 Task: Draft and send a status report email for the 'Reading Challenge - Igniting Imagination' task.
Action: Mouse moved to (15, 119)
Screenshot: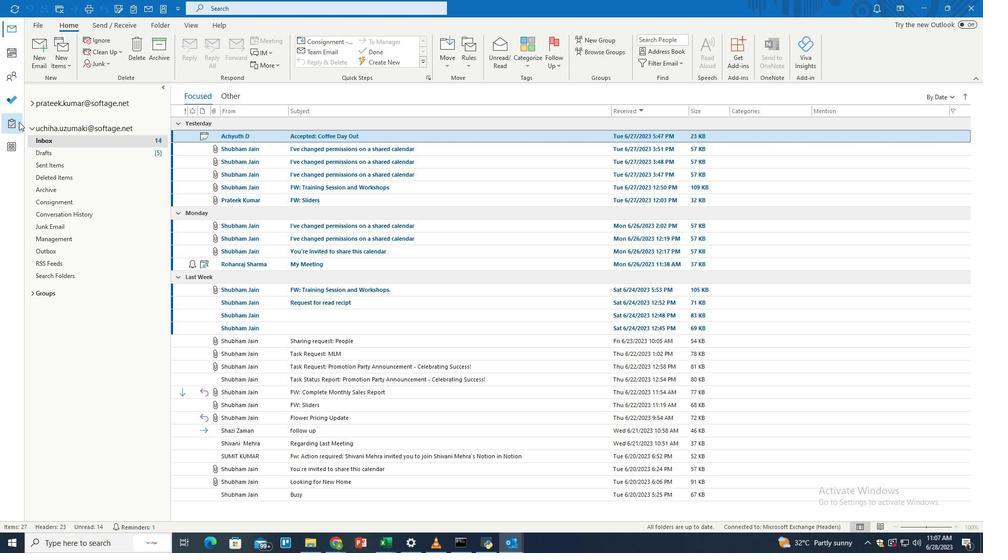 
Action: Mouse pressed left at (15, 119)
Screenshot: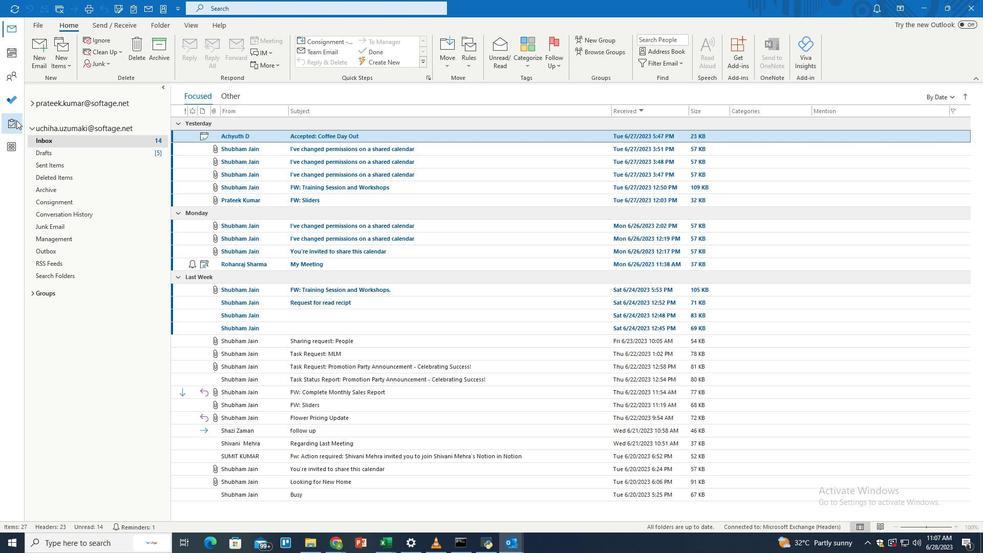 
Action: Mouse moved to (70, 121)
Screenshot: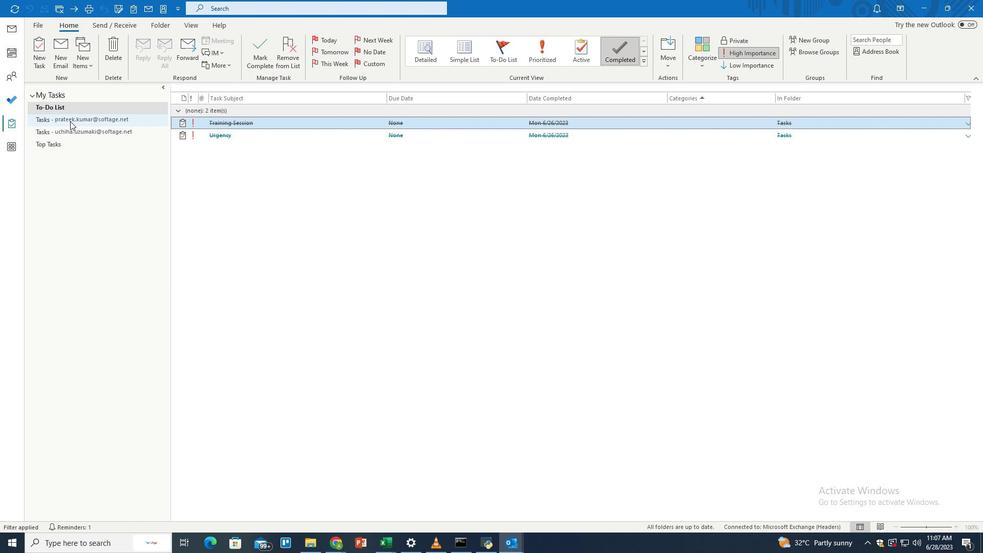 
Action: Mouse pressed left at (70, 121)
Screenshot: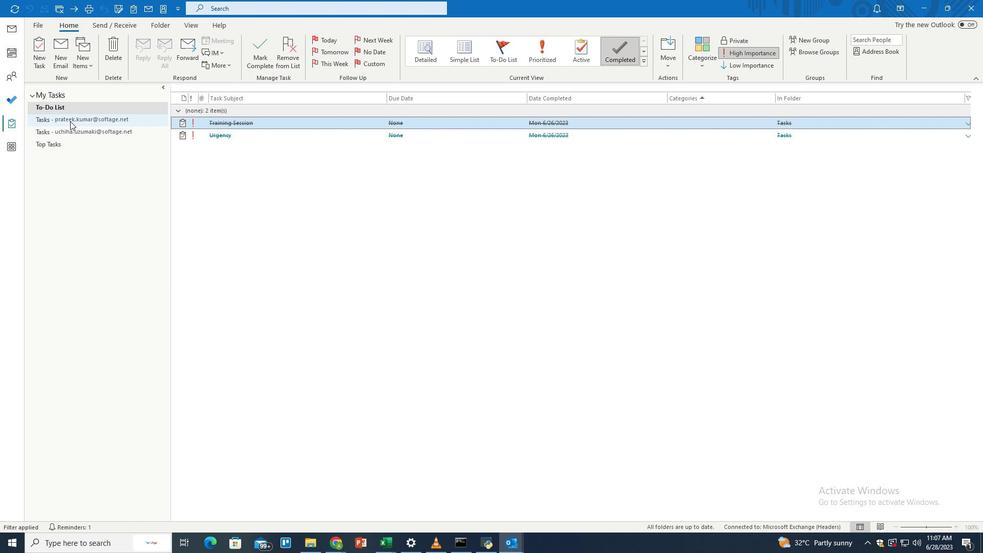 
Action: Mouse moved to (393, 10)
Screenshot: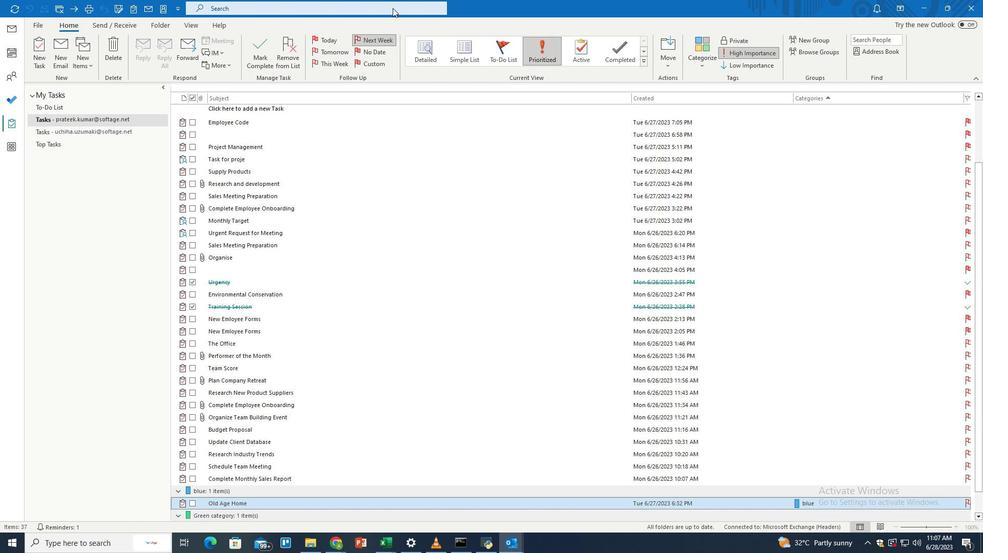 
Action: Mouse pressed left at (393, 10)
Screenshot: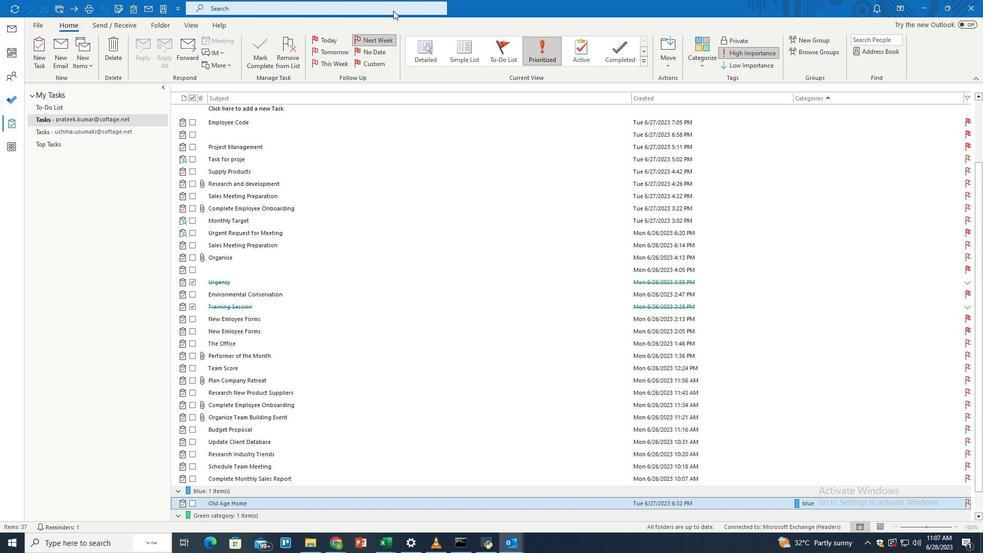 
Action: Mouse moved to (477, 6)
Screenshot: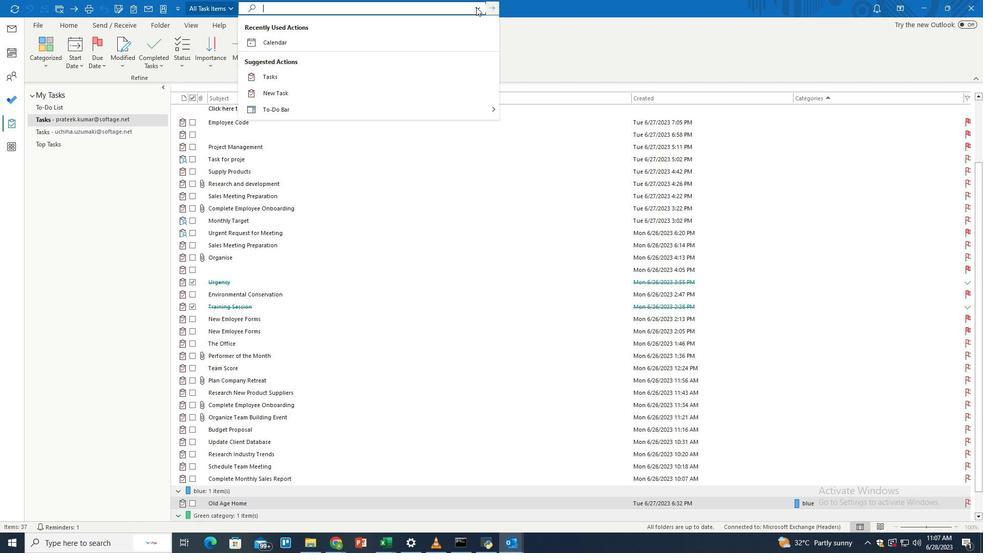 
Action: Mouse pressed left at (477, 6)
Screenshot: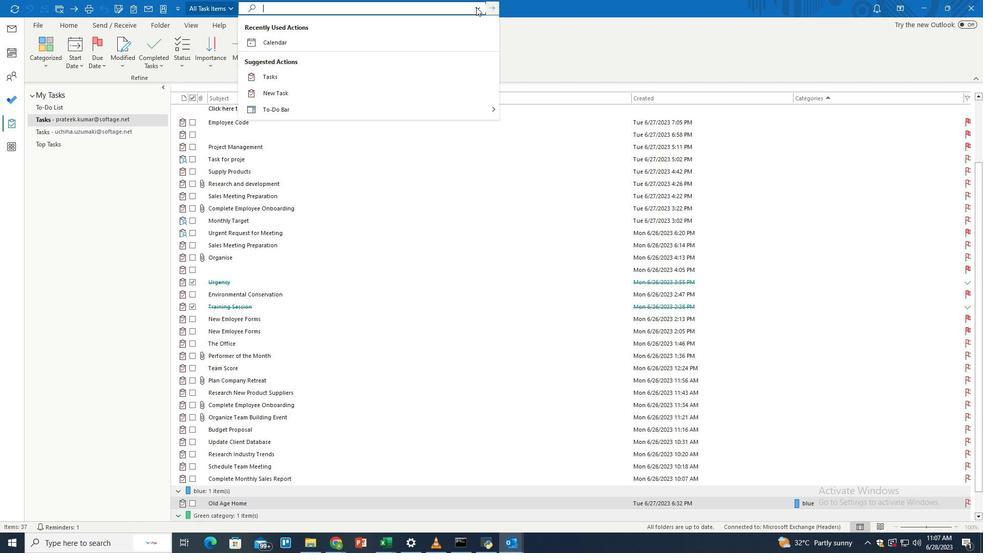 
Action: Mouse moved to (306, 69)
Screenshot: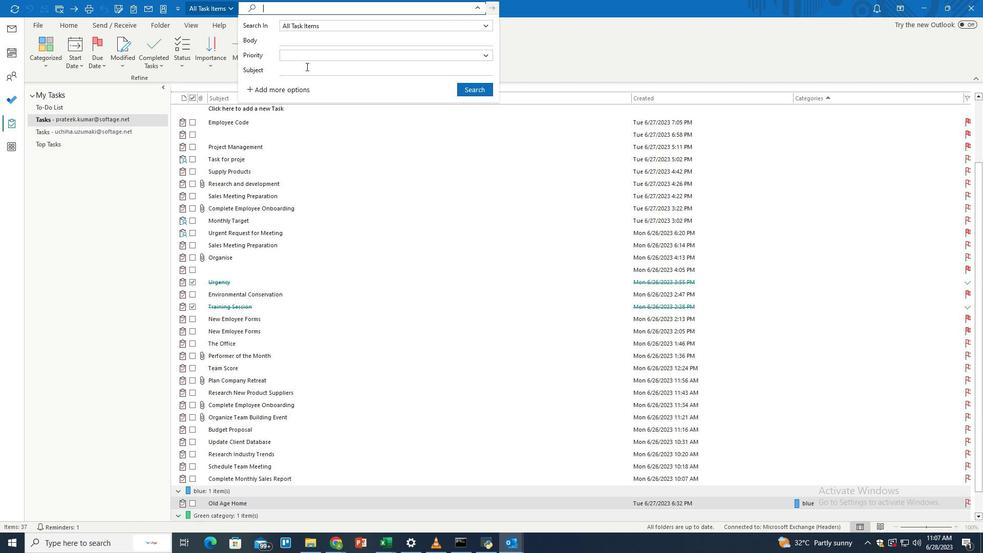 
Action: Mouse pressed left at (306, 69)
Screenshot: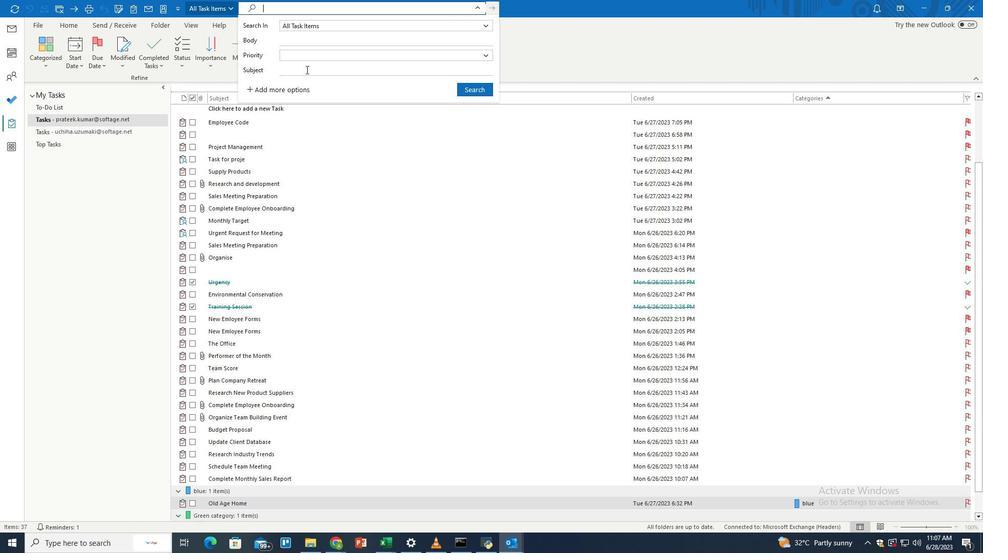 
Action: Key pressed <Key.shift>Reading<Key.space><Key.shift>Ca<Key.backspace>hallenge<Key.space>-<Key.space><Key.shift>Igniting<Key.space><Key.shift>Imagination
Screenshot: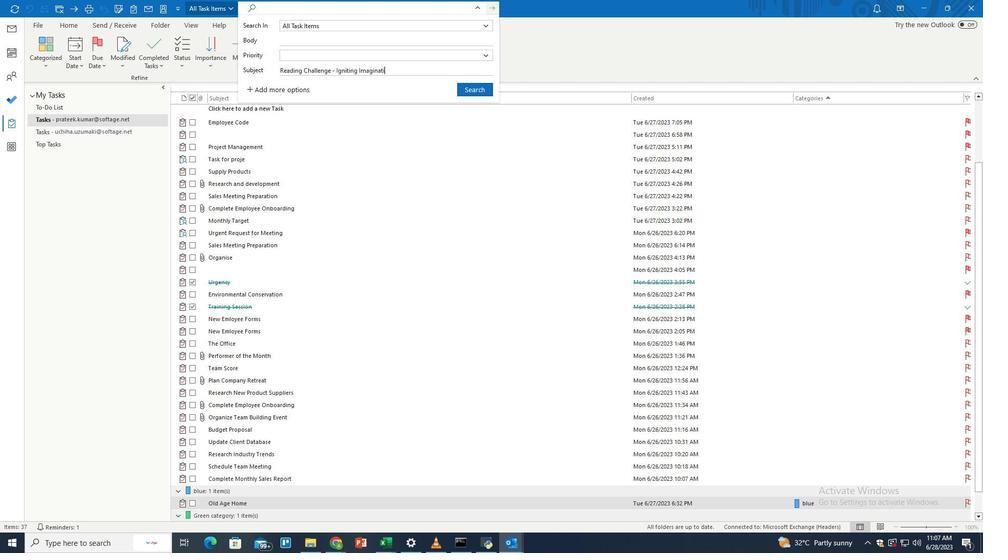 
Action: Mouse moved to (474, 87)
Screenshot: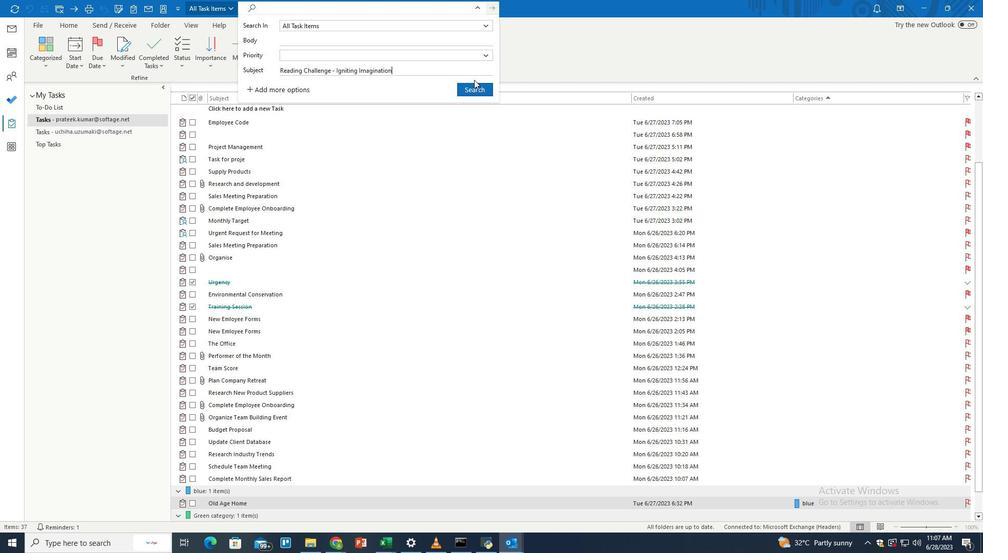 
Action: Mouse pressed left at (474, 87)
Screenshot: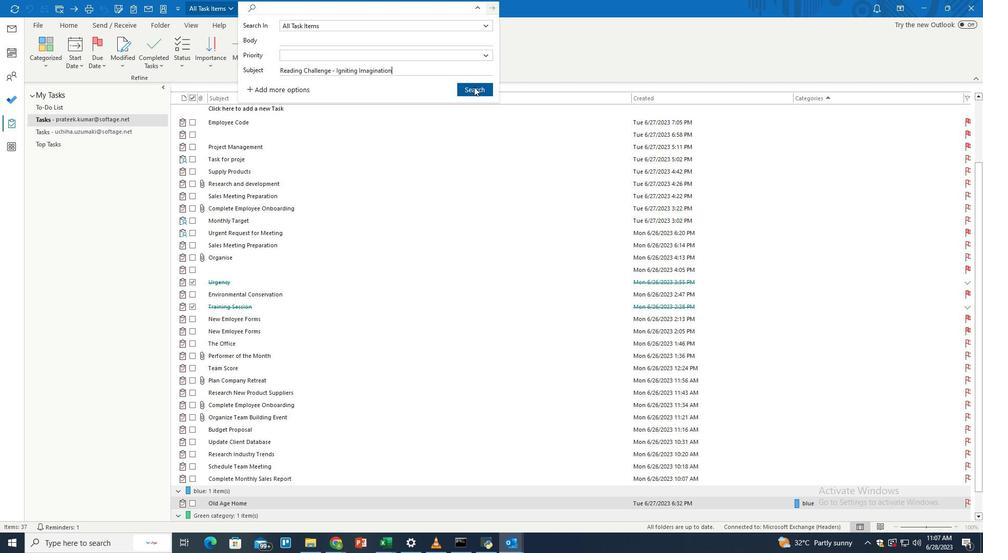 
Action: Mouse moved to (444, 118)
Screenshot: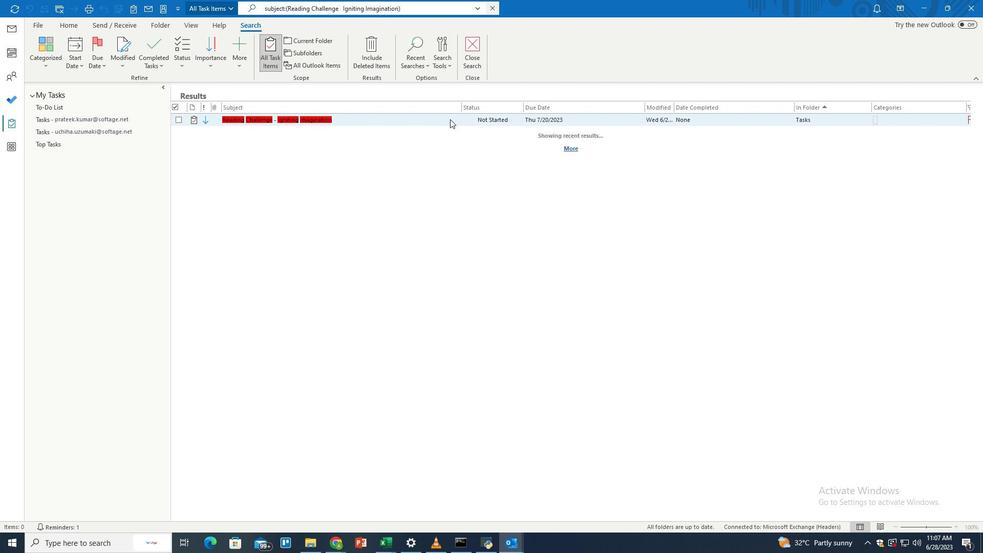 
Action: Mouse pressed left at (444, 118)
Screenshot: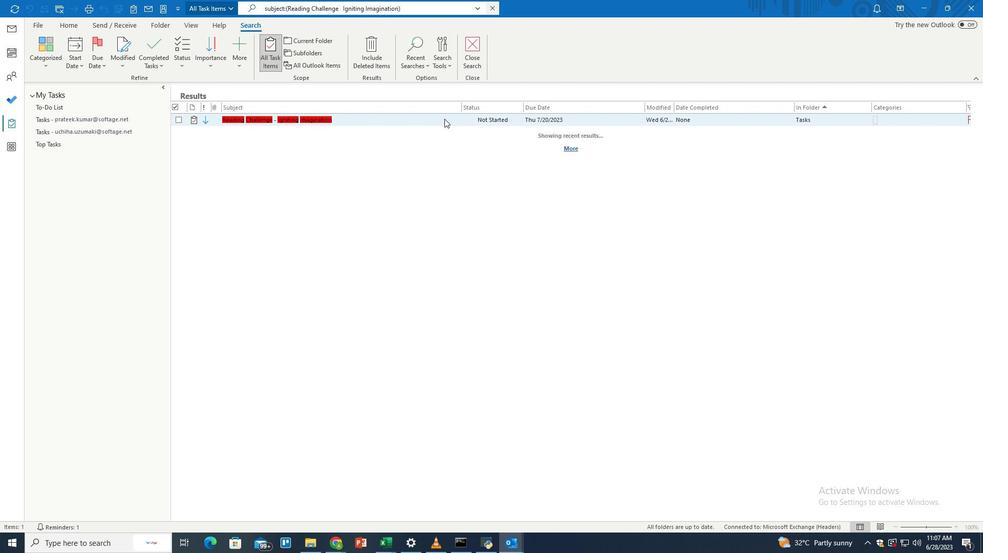 
Action: Mouse pressed left at (444, 118)
Screenshot: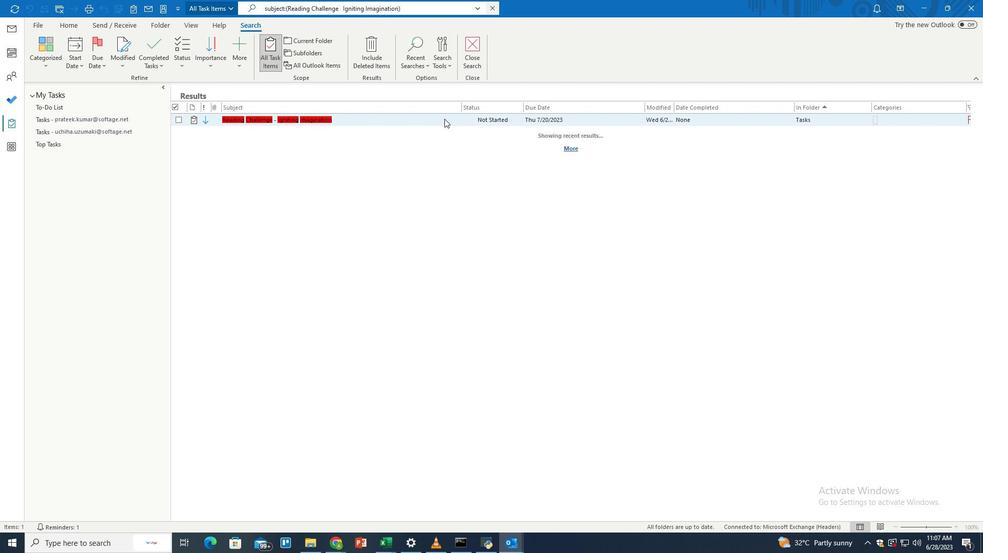 
Action: Mouse moved to (205, 53)
Screenshot: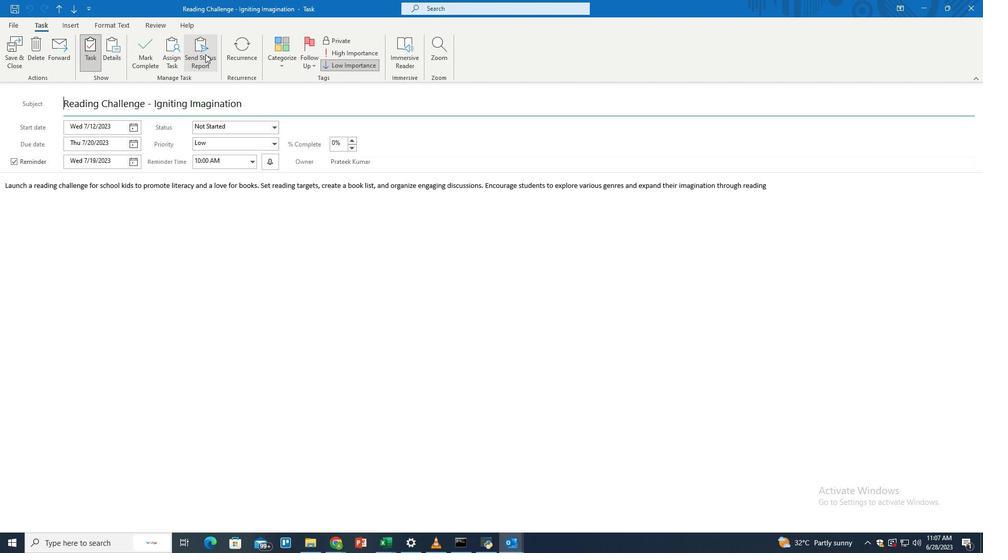 
Action: Mouse pressed left at (205, 53)
Screenshot: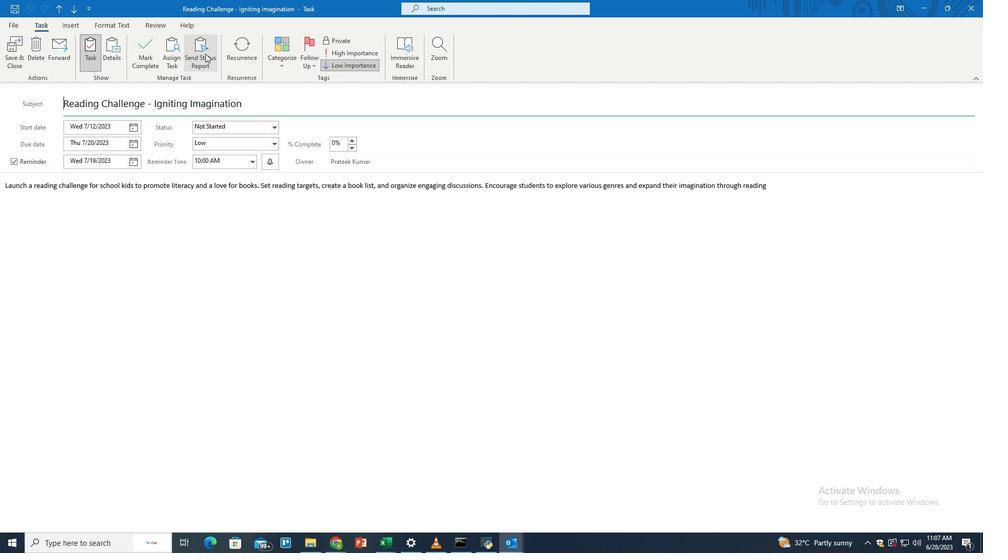 
Action: Mouse moved to (141, 118)
Screenshot: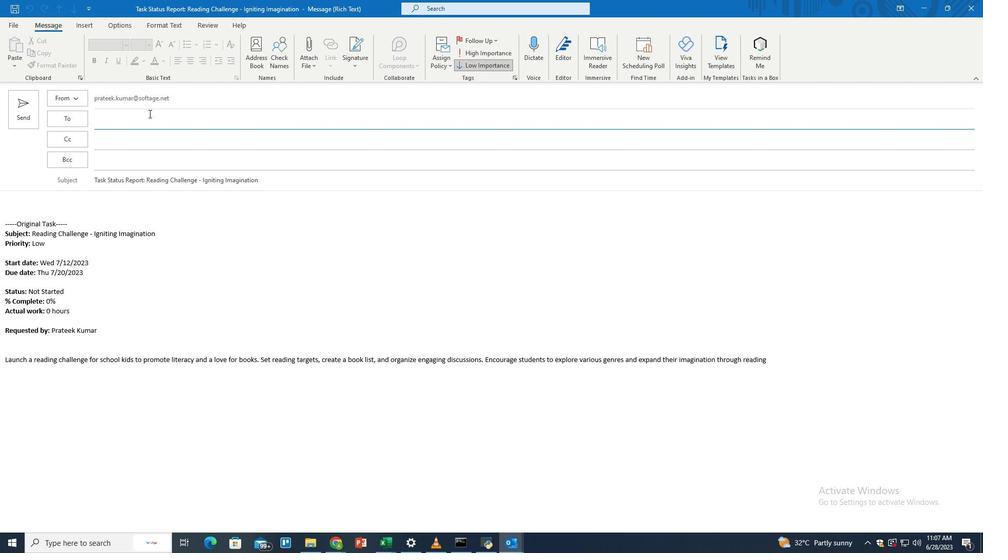 
Action: Mouse pressed left at (141, 118)
Screenshot: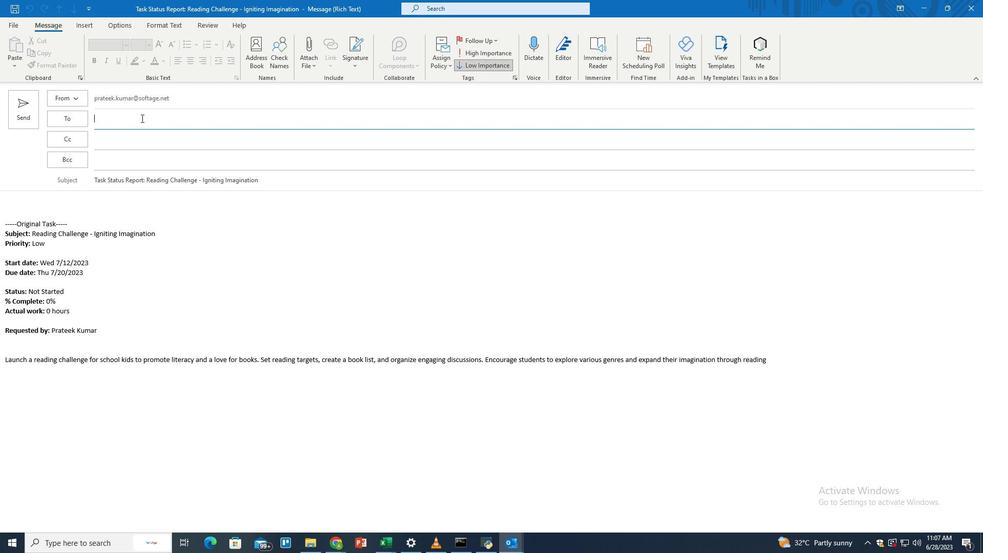 
Action: Key pressed nea
Screenshot: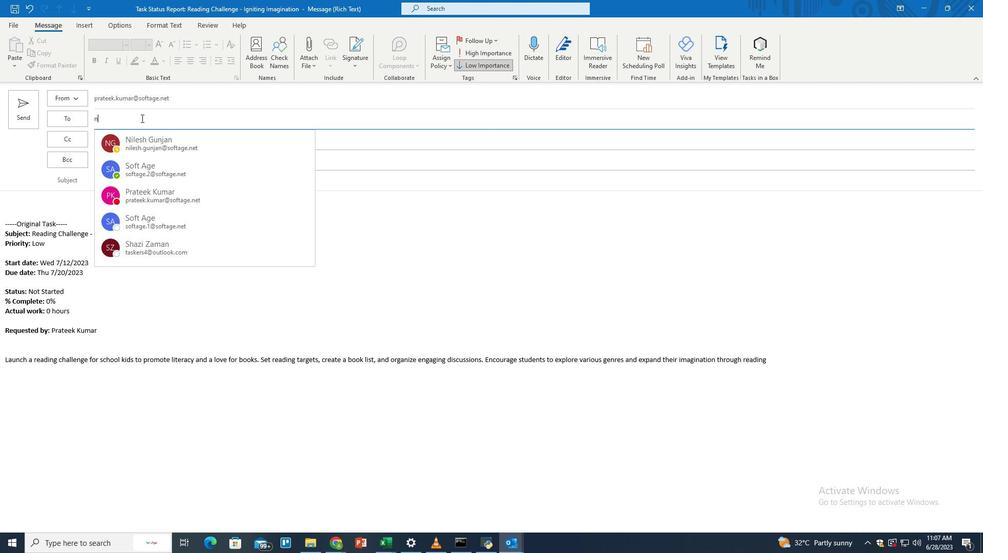 
Action: Mouse moved to (153, 225)
Screenshot: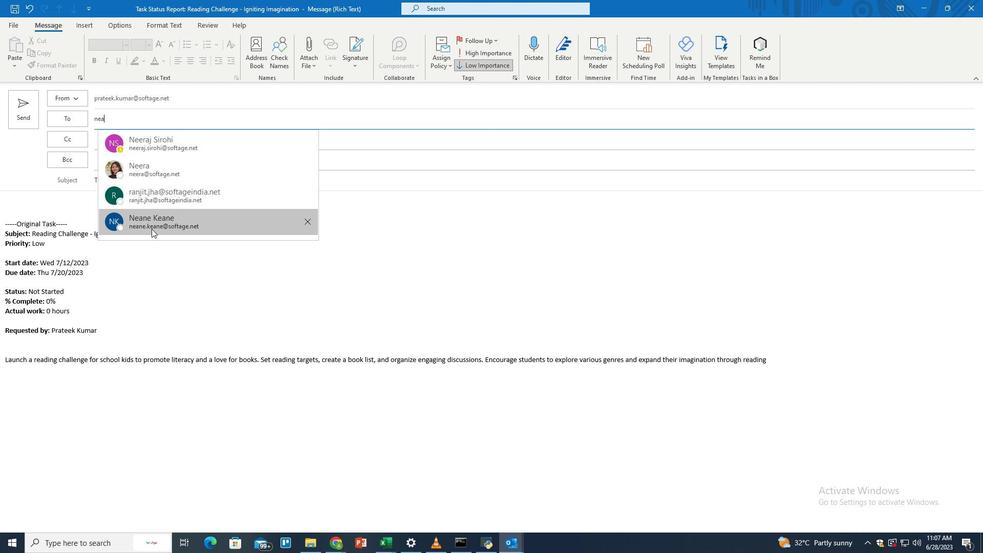 
Action: Mouse pressed left at (153, 225)
Screenshot: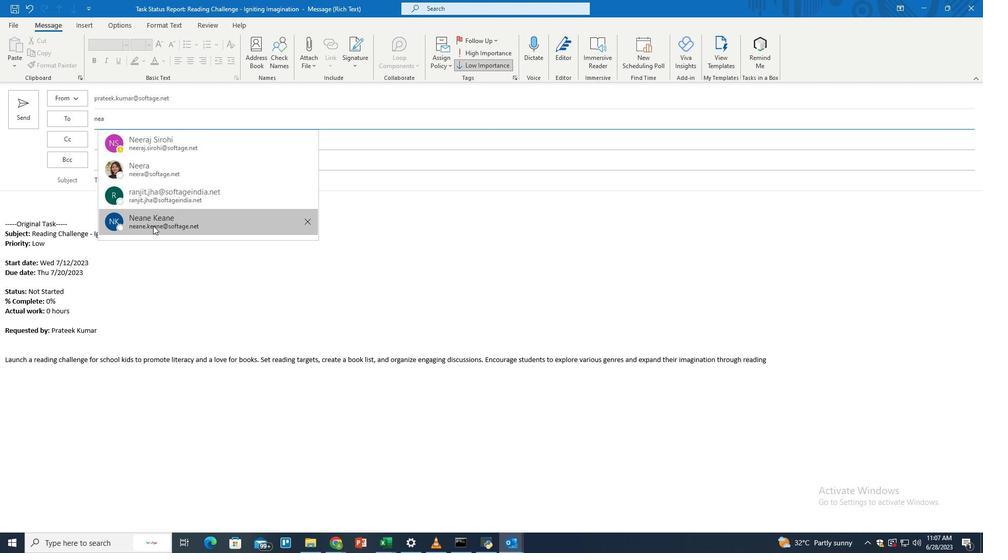 
Action: Mouse moved to (25, 114)
Screenshot: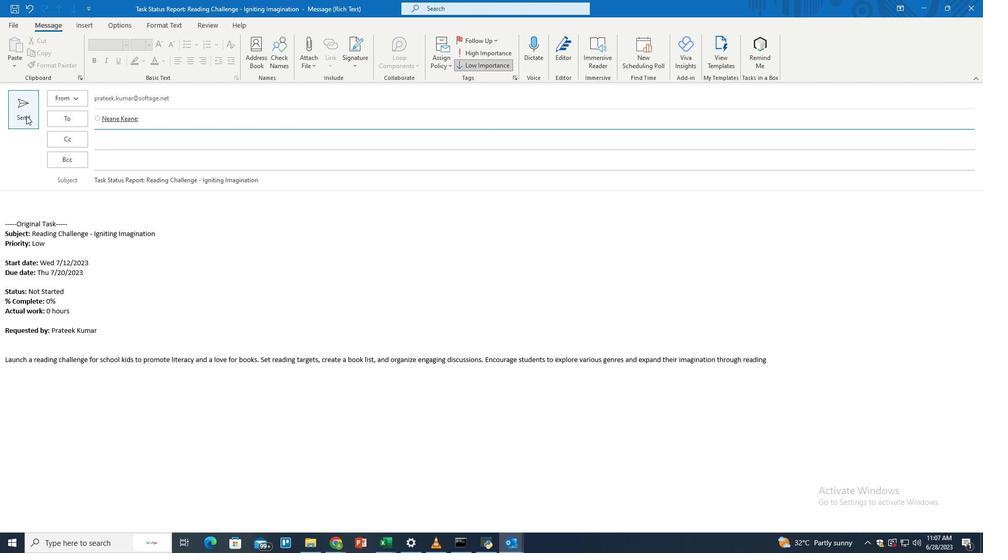 
Action: Mouse pressed left at (25, 114)
Screenshot: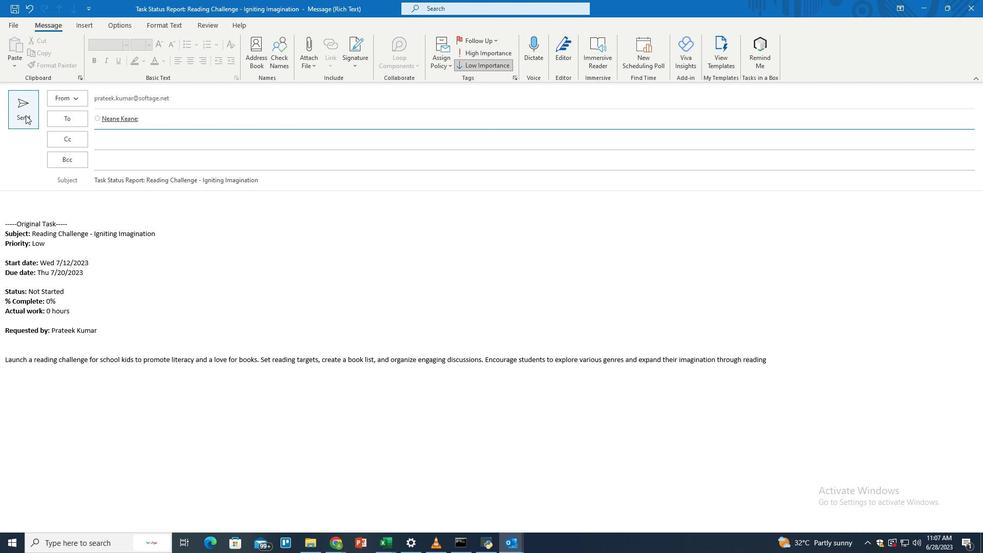 
Action: Mouse moved to (323, 243)
Screenshot: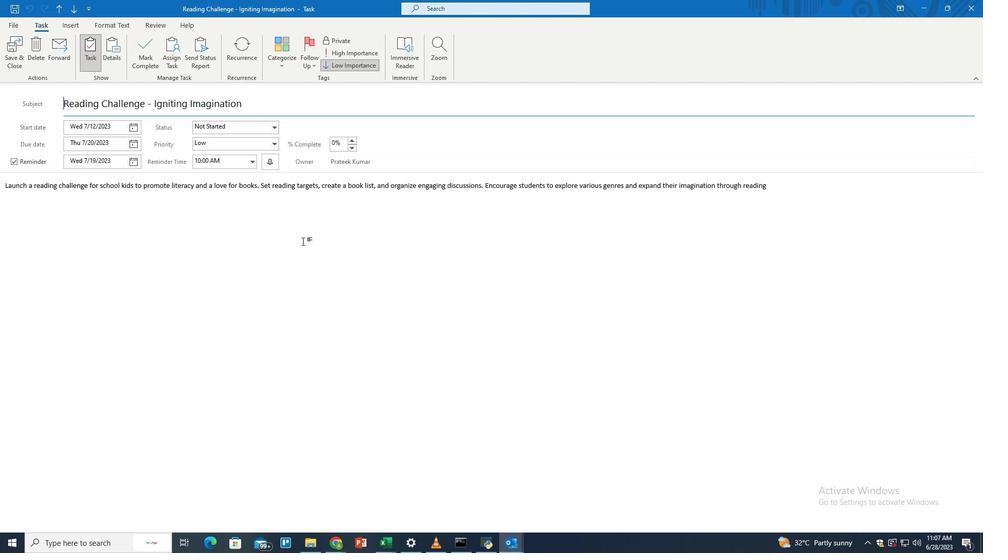 
